 Task: Perform a series expansion of a function with known terms: f(x) = tan(x).
Action: Mouse moved to (890, 59)
Screenshot: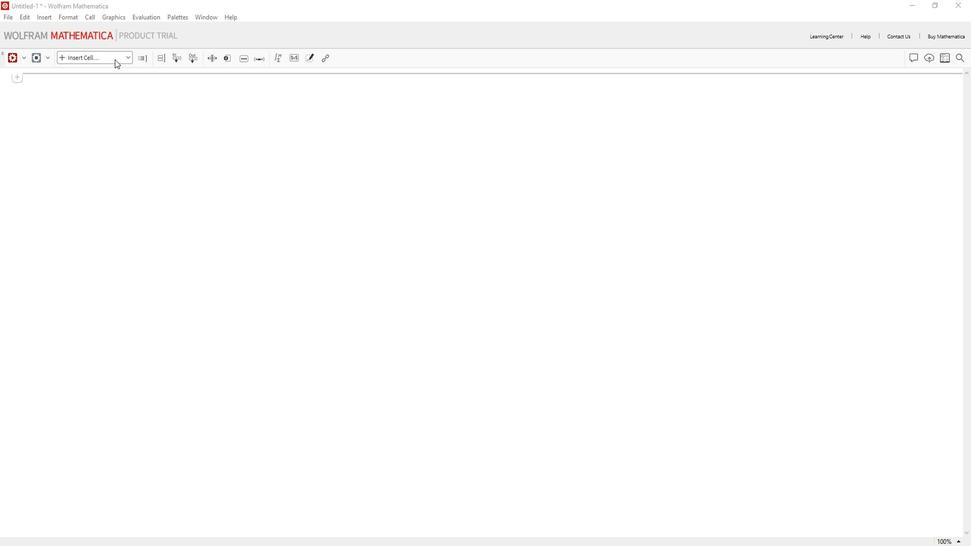 
Action: Mouse pressed left at (890, 59)
Screenshot: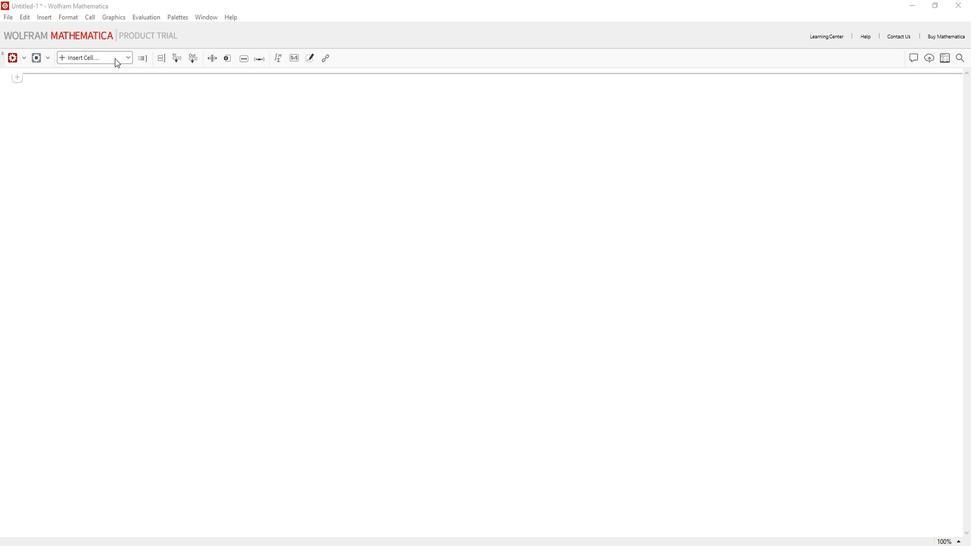 
Action: Mouse moved to (884, 76)
Screenshot: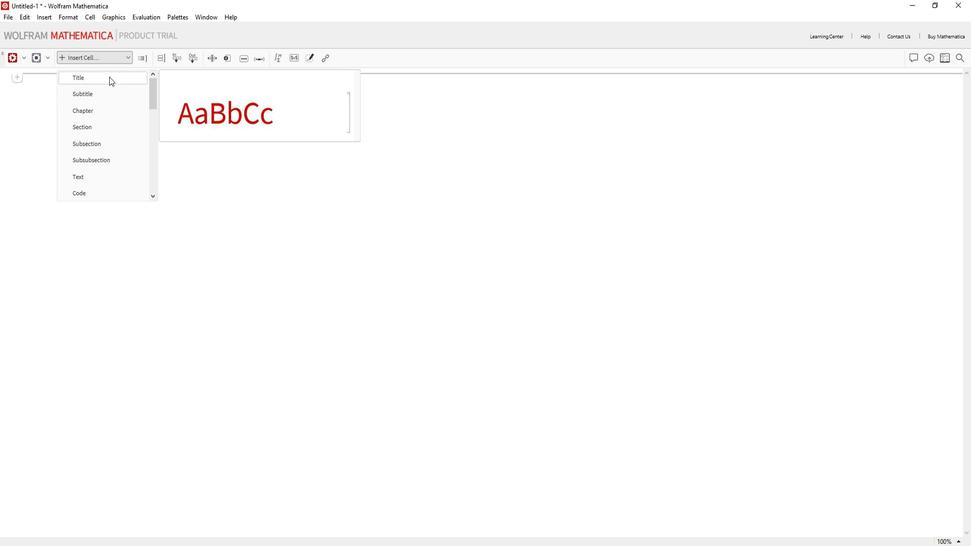 
Action: Mouse pressed left at (884, 76)
Screenshot: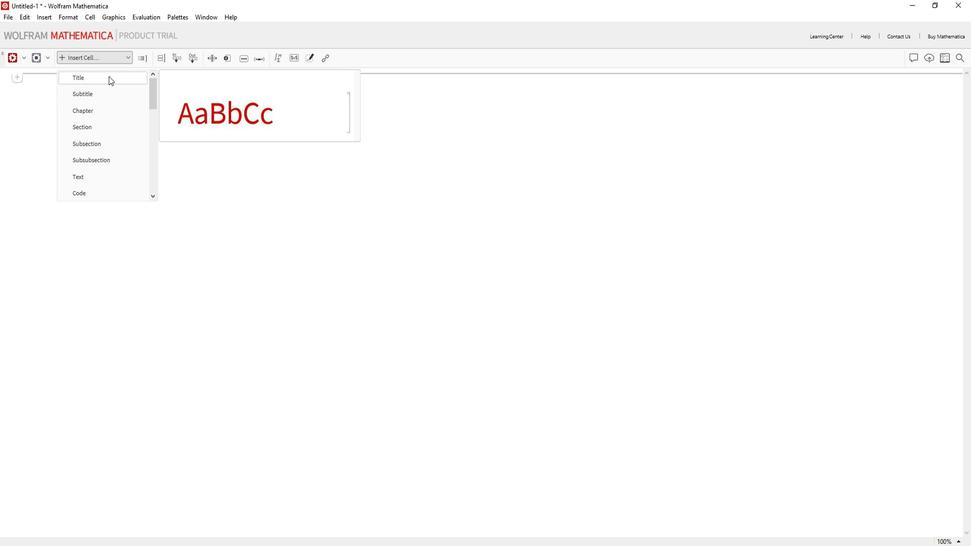 
Action: Key pressed <Key.shift>Perform<Key.space>a<Key.space>series<Key.space>expansion<Key.space>of<Key.space>a<Key.space>function
Screenshot: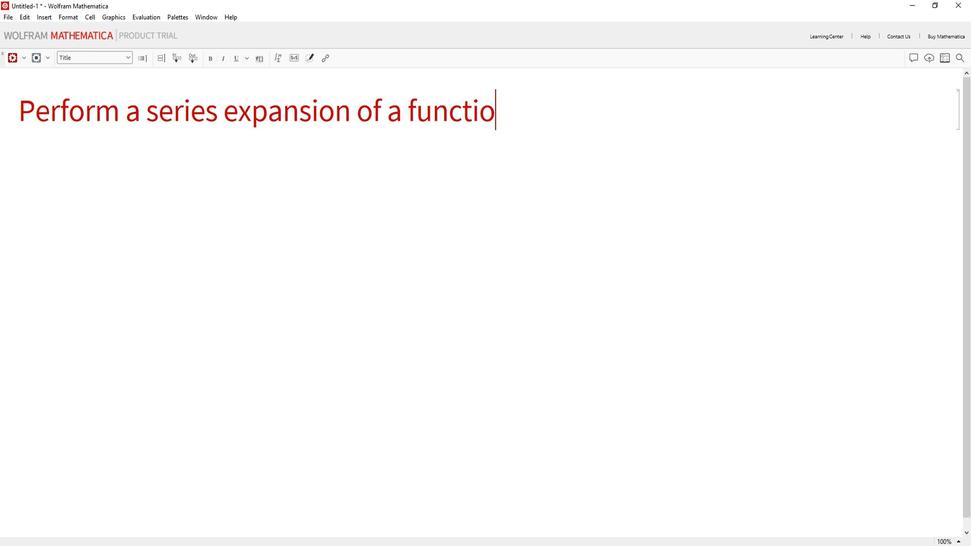 
Action: Mouse moved to (909, 162)
Screenshot: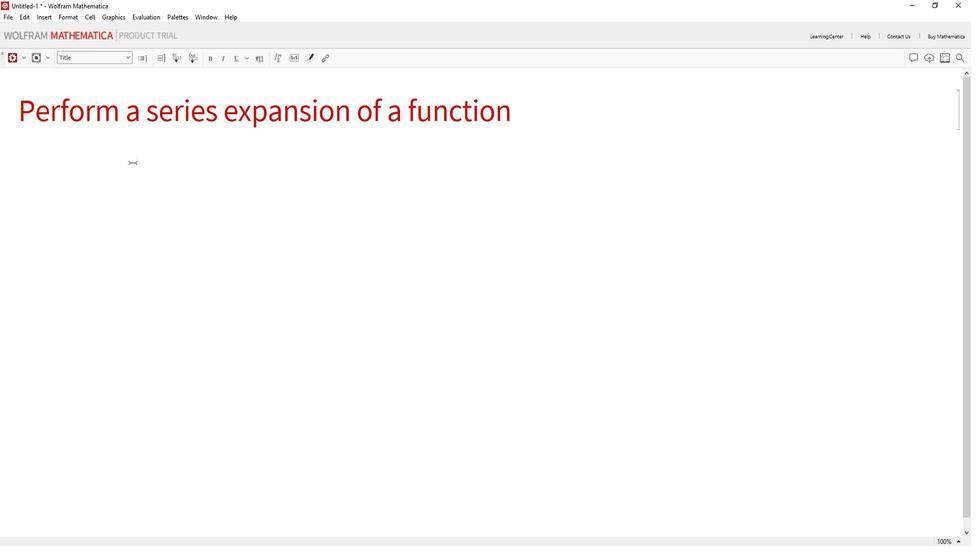 
Action: Mouse pressed left at (909, 162)
Screenshot: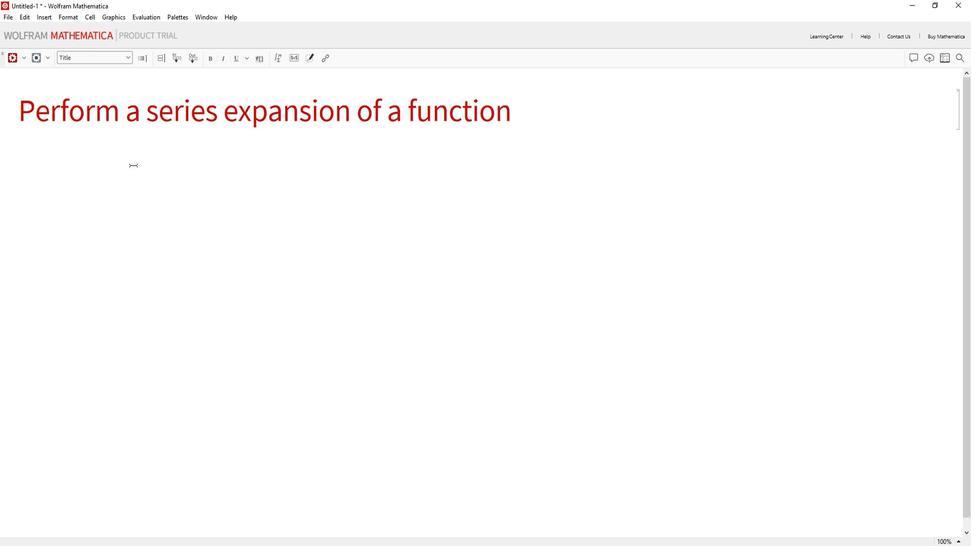 
Action: Mouse moved to (900, 56)
Screenshot: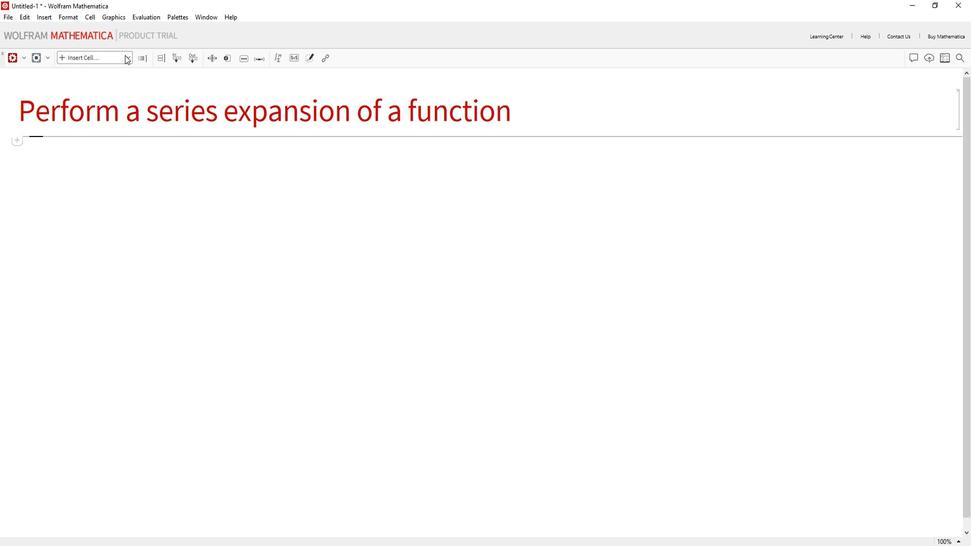 
Action: Mouse pressed left at (900, 56)
Screenshot: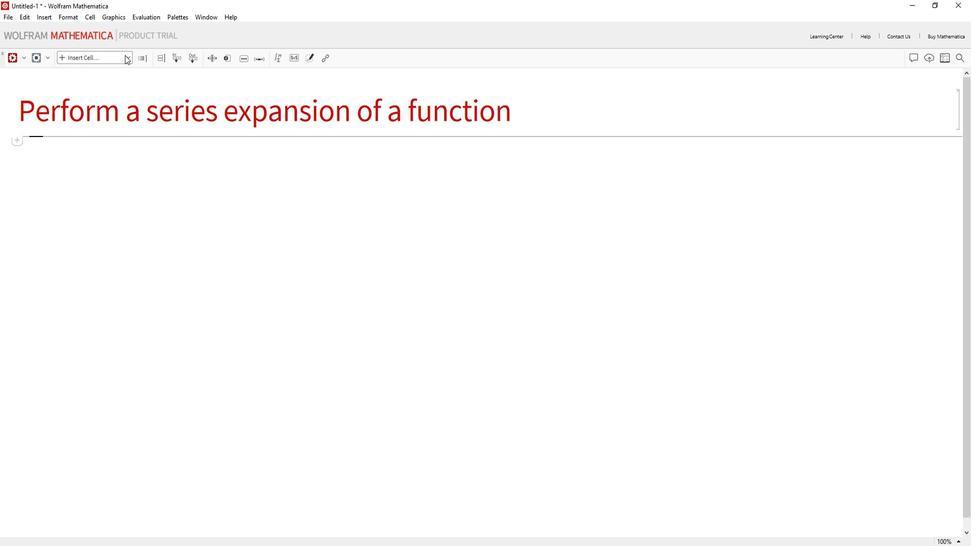 
Action: Mouse moved to (871, 186)
Screenshot: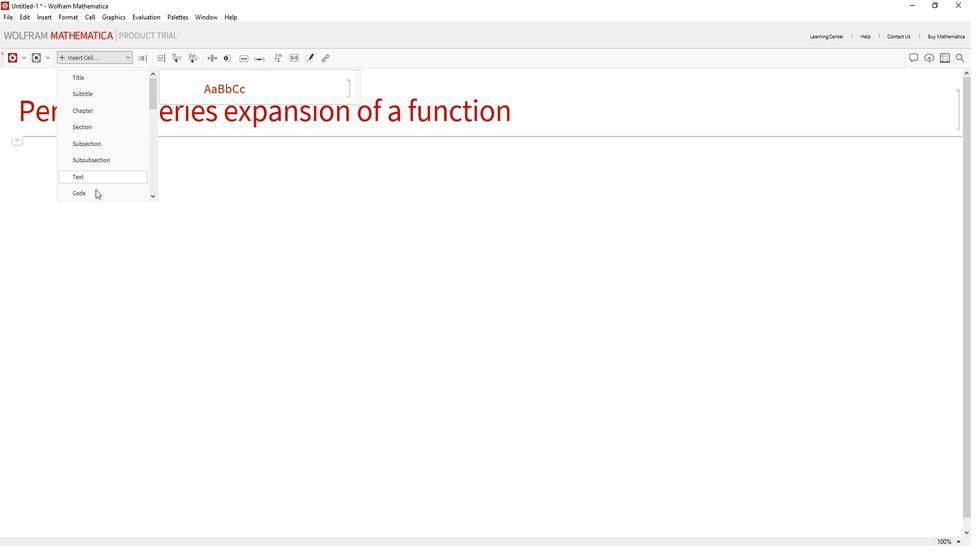 
Action: Mouse pressed left at (871, 186)
Screenshot: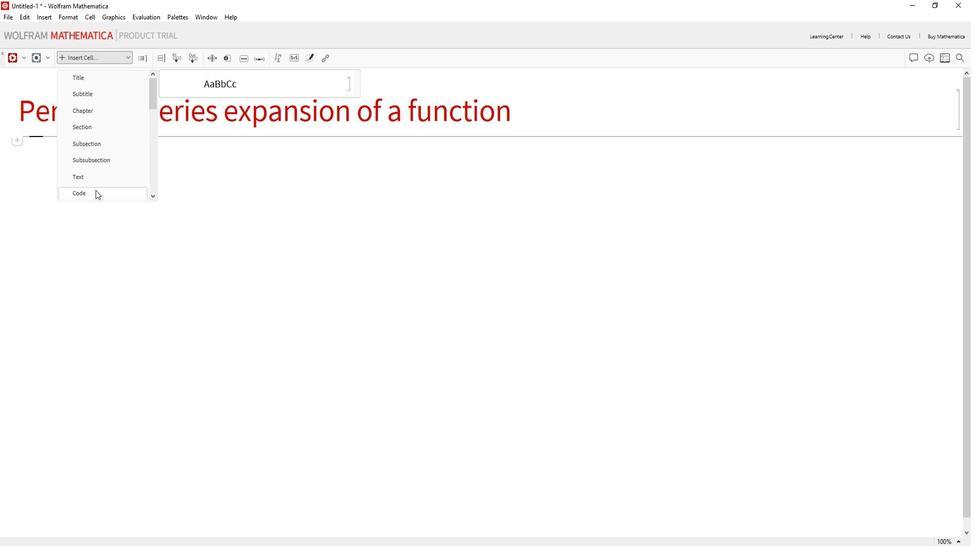 
Action: Mouse moved to (881, 154)
Screenshot: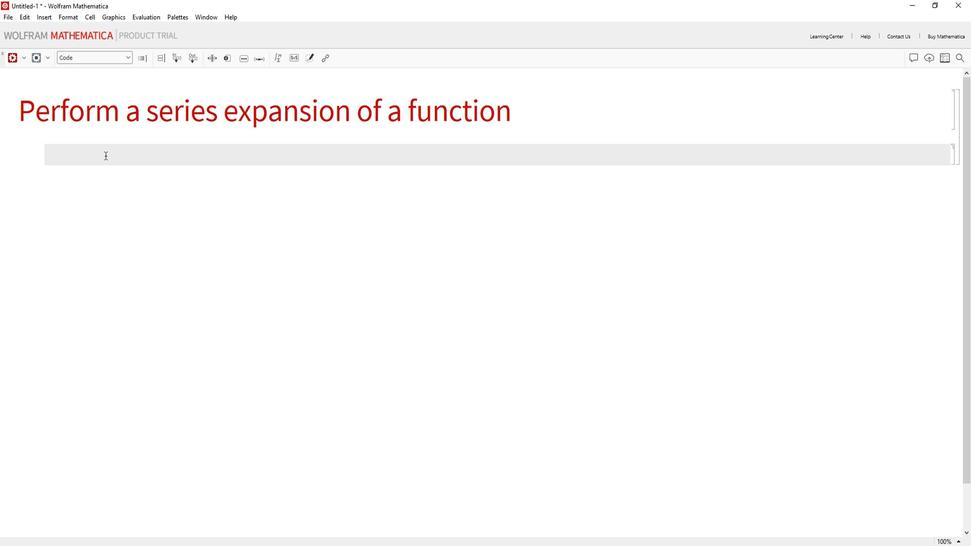 
Action: Mouse pressed left at (881, 154)
Screenshot: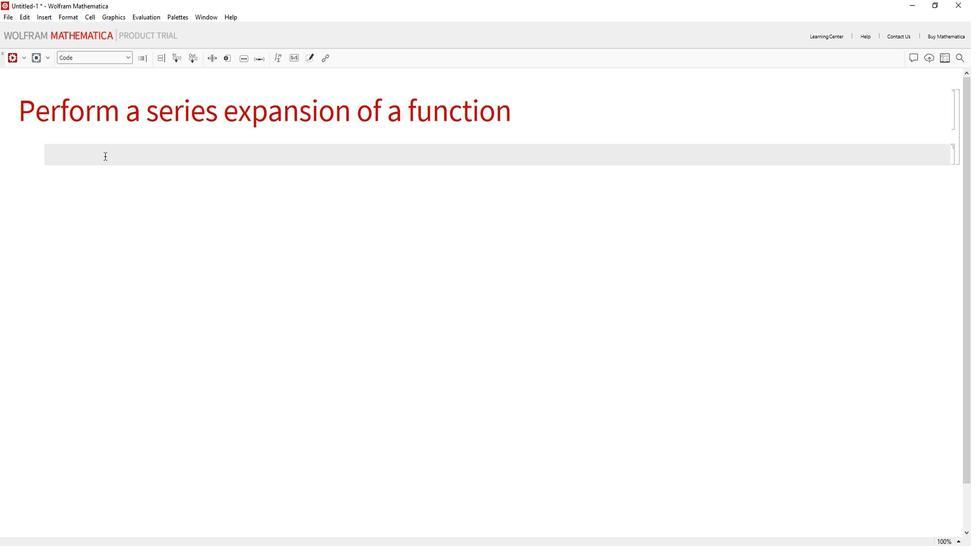 
Action: Mouse moved to (723, 194)
Screenshot: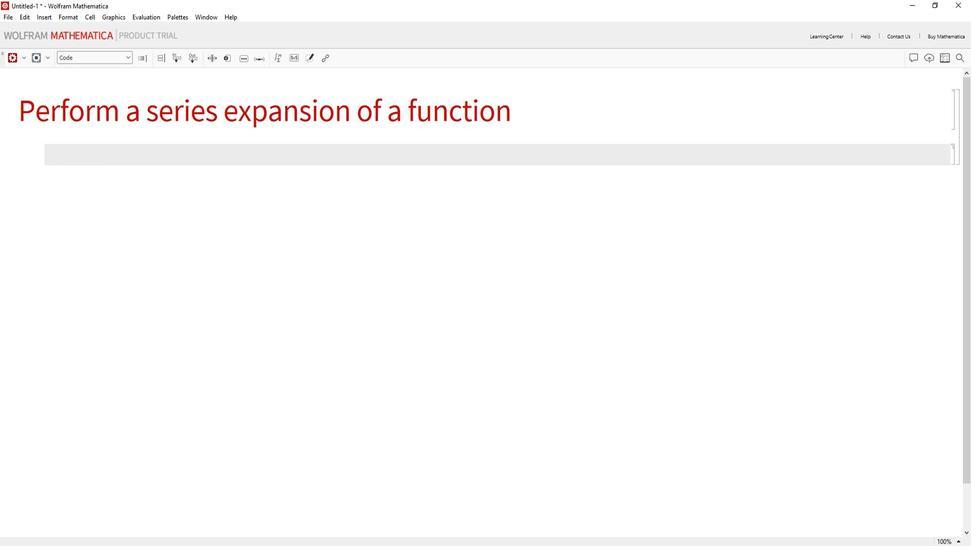 
Action: Mouse pressed left at (723, 194)
Screenshot: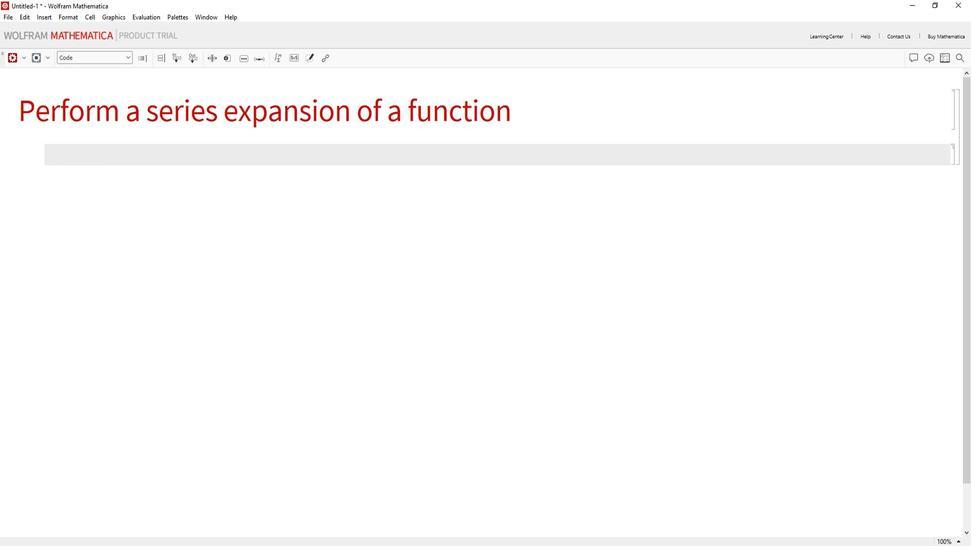 
Action: Mouse moved to (846, 153)
Screenshot: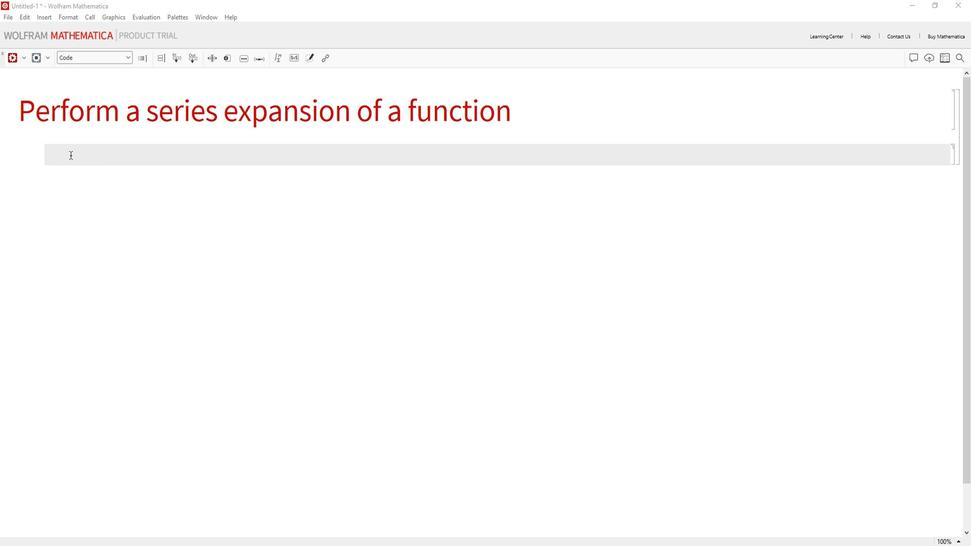 
Action: Mouse pressed left at (846, 153)
Screenshot: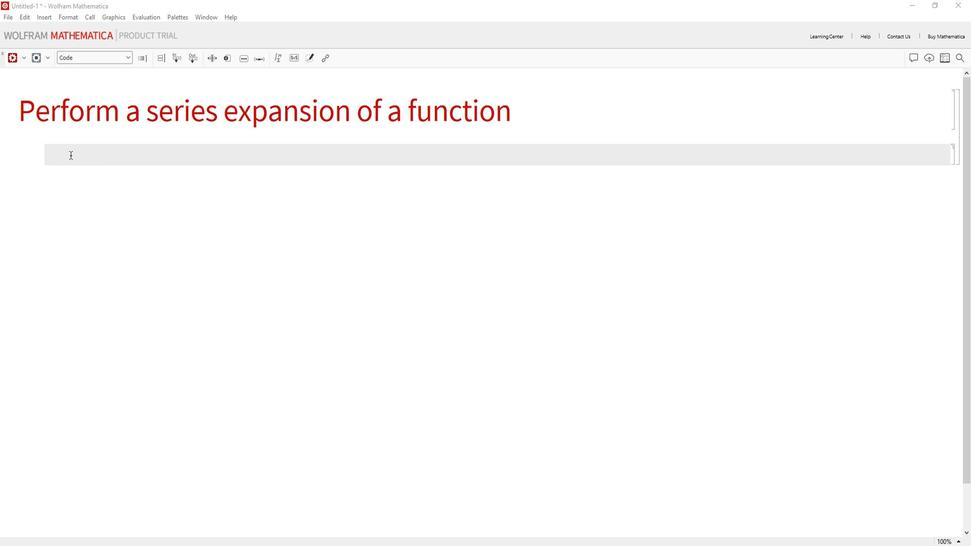 
Action: Key pressed f[x<Key.shift_r>_<Key.right><Key.space><Key.shift_r>:=<Key.space><Key.shift>Tan[x<Key.right><Key.enter><Key.enter>series<Key.shift>Expansion<Key.enter><Key.space>=<Key.space><Key.shift>Series<Key.enter>[f[x<Key.right>,<Key.space><Key.shift_r>{x,<Key.space>0,<Key.space>5<Key.right><Key.right><Key.enter><Key.enter><Key.shift>Normal[series<Key.shift>Expansion<Key.enter>
Screenshot: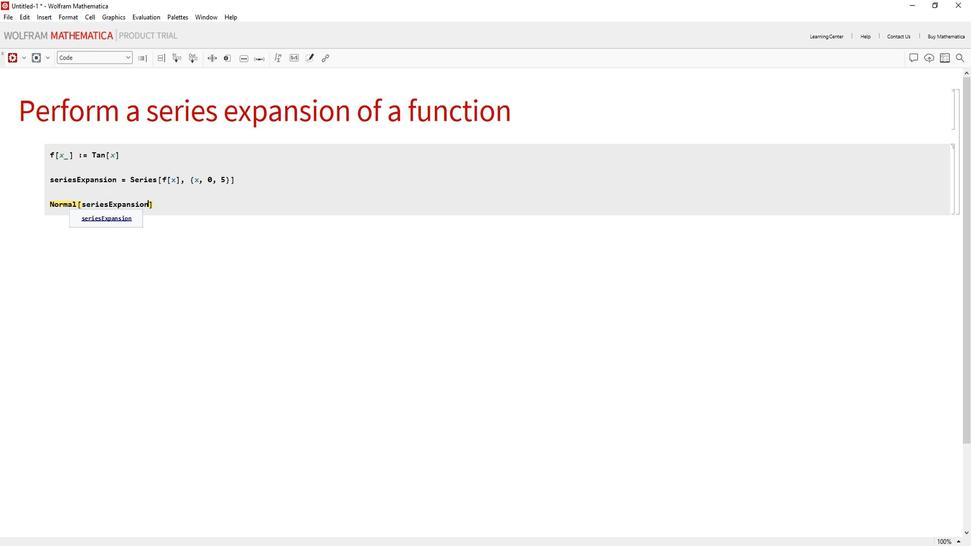 
Action: Mouse moved to (952, 194)
Screenshot: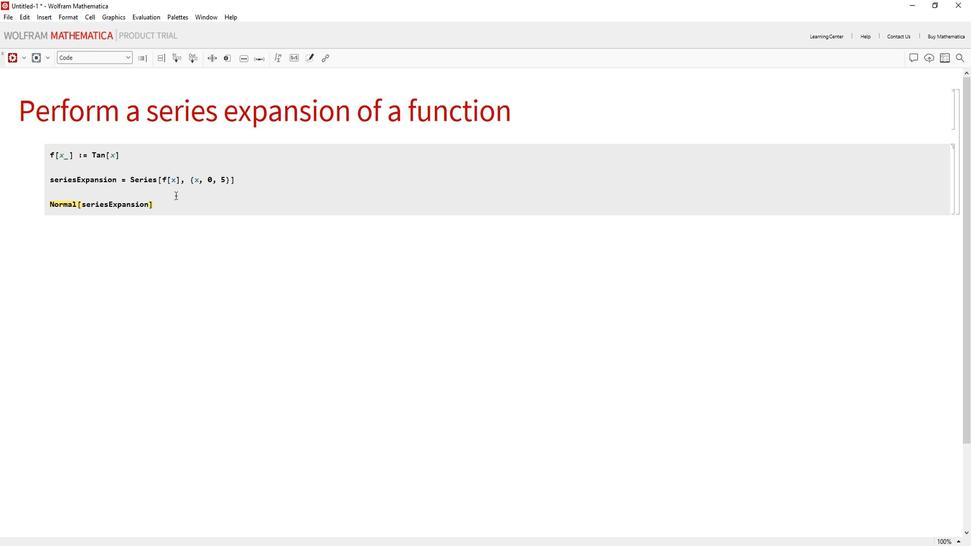 
Action: Mouse pressed left at (952, 194)
Screenshot: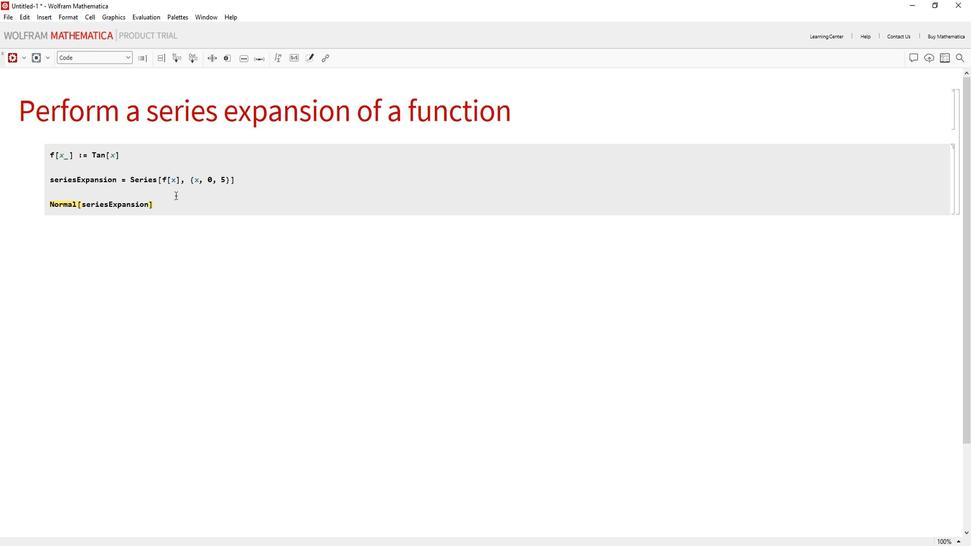 
Action: Mouse moved to (790, 59)
Screenshot: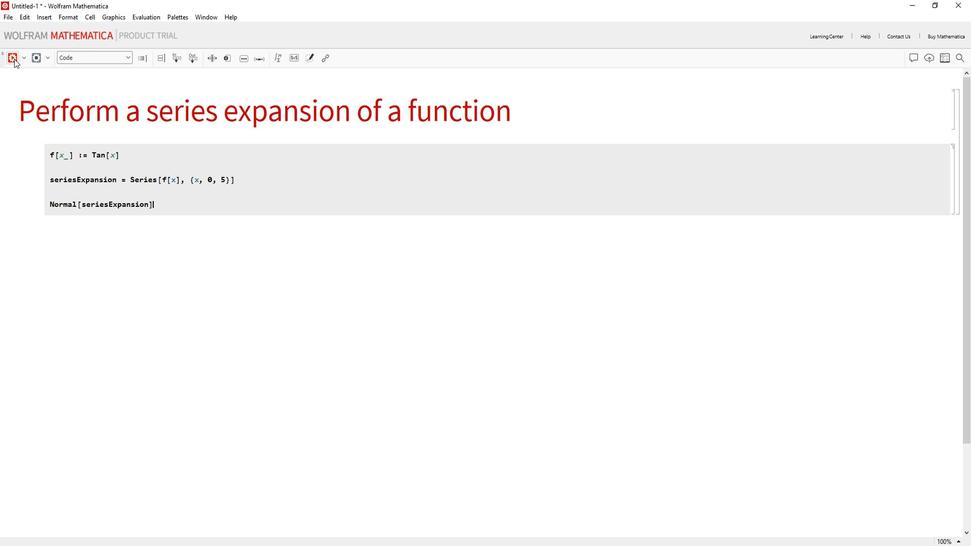 
Action: Mouse pressed left at (790, 59)
Screenshot: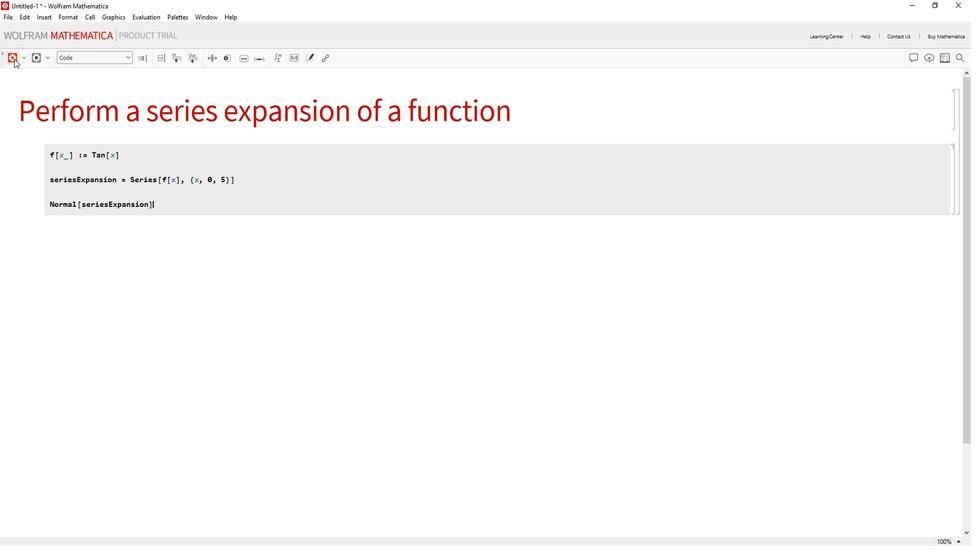
Action: Mouse moved to (926, 274)
Screenshot: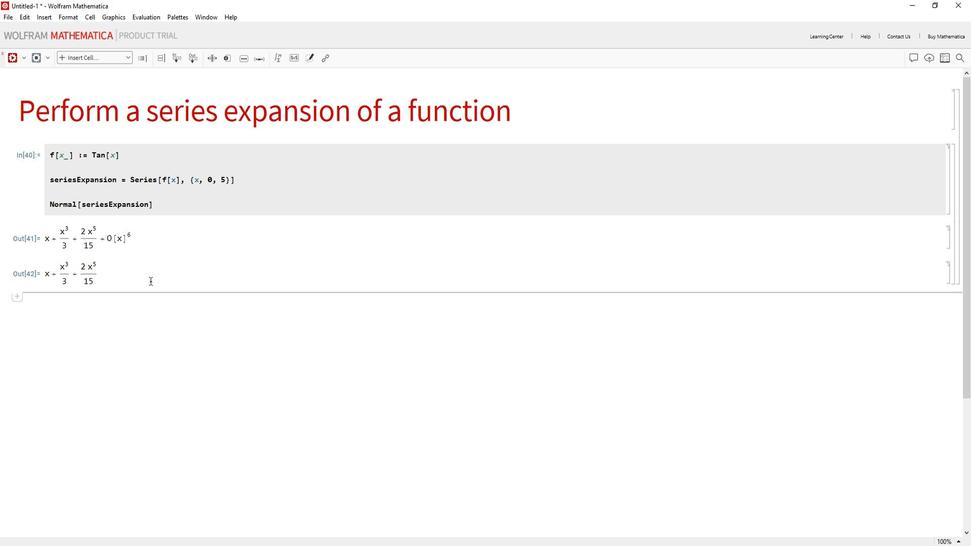 
